 Task: Create a rule from the Routing list, Task moved to a section -> Set Priority in the project BitSoft , set the section as Done clear the priority
Action: Mouse moved to (837, 603)
Screenshot: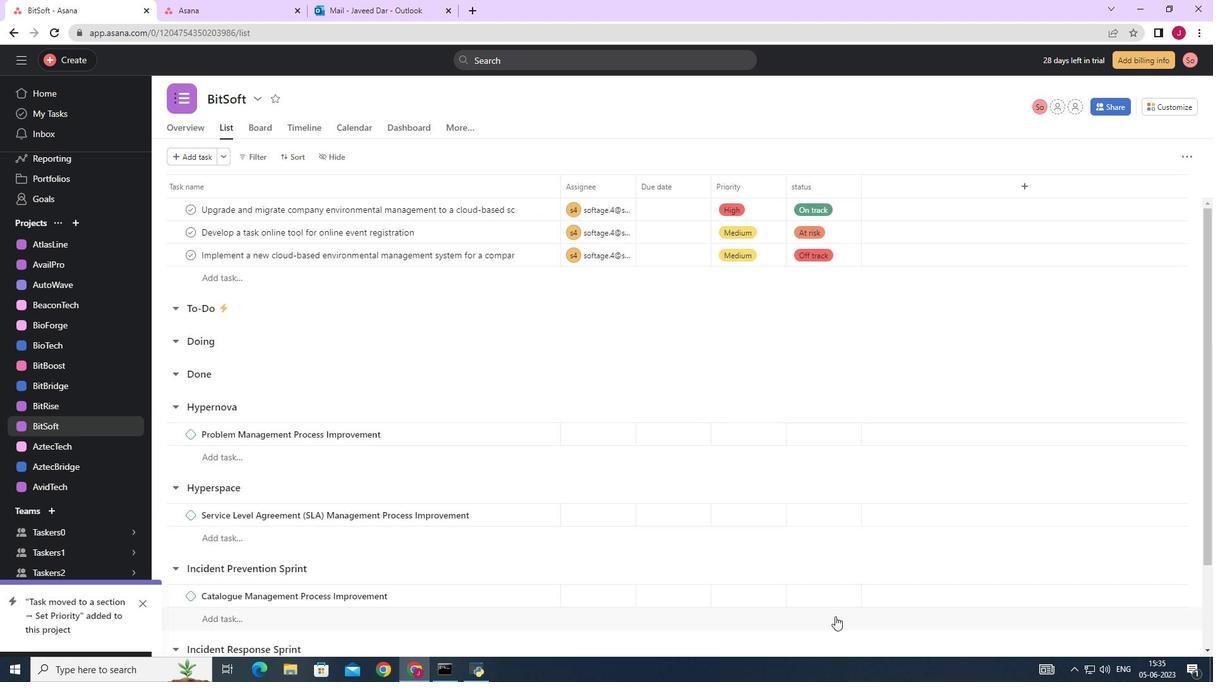 
Action: Mouse scrolled (837, 604) with delta (0, 0)
Screenshot: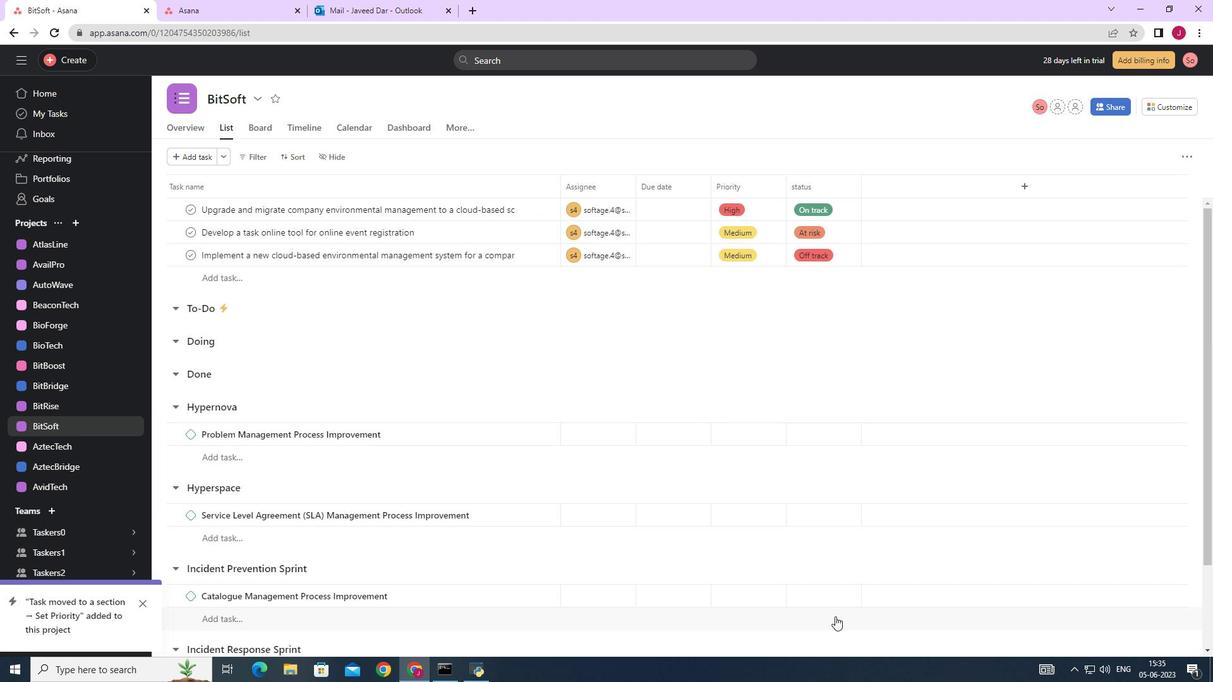 
Action: Mouse scrolled (837, 604) with delta (0, 0)
Screenshot: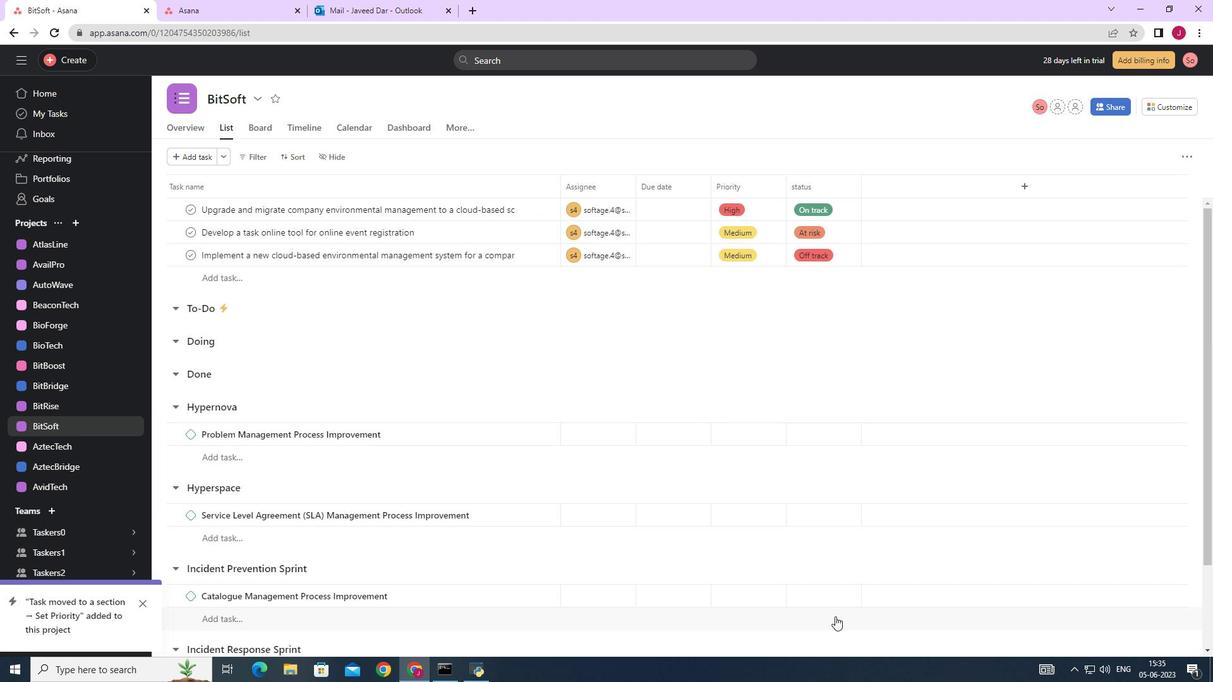 
Action: Mouse scrolled (837, 604) with delta (0, 0)
Screenshot: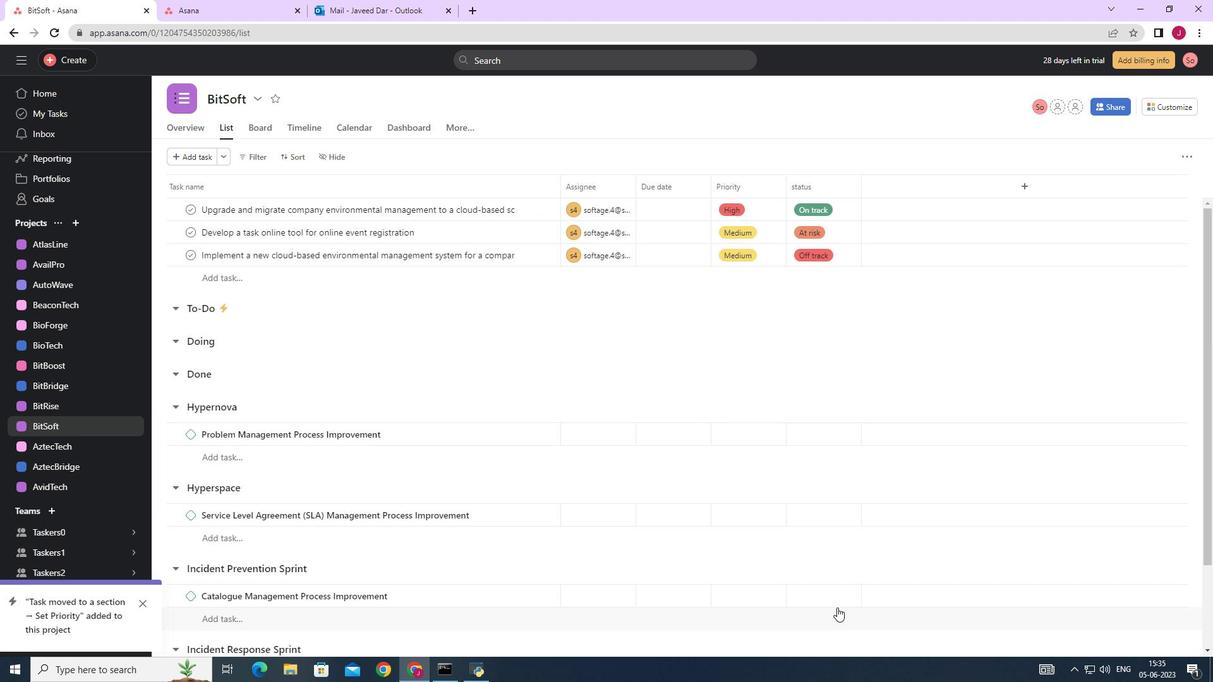 
Action: Mouse moved to (1180, 103)
Screenshot: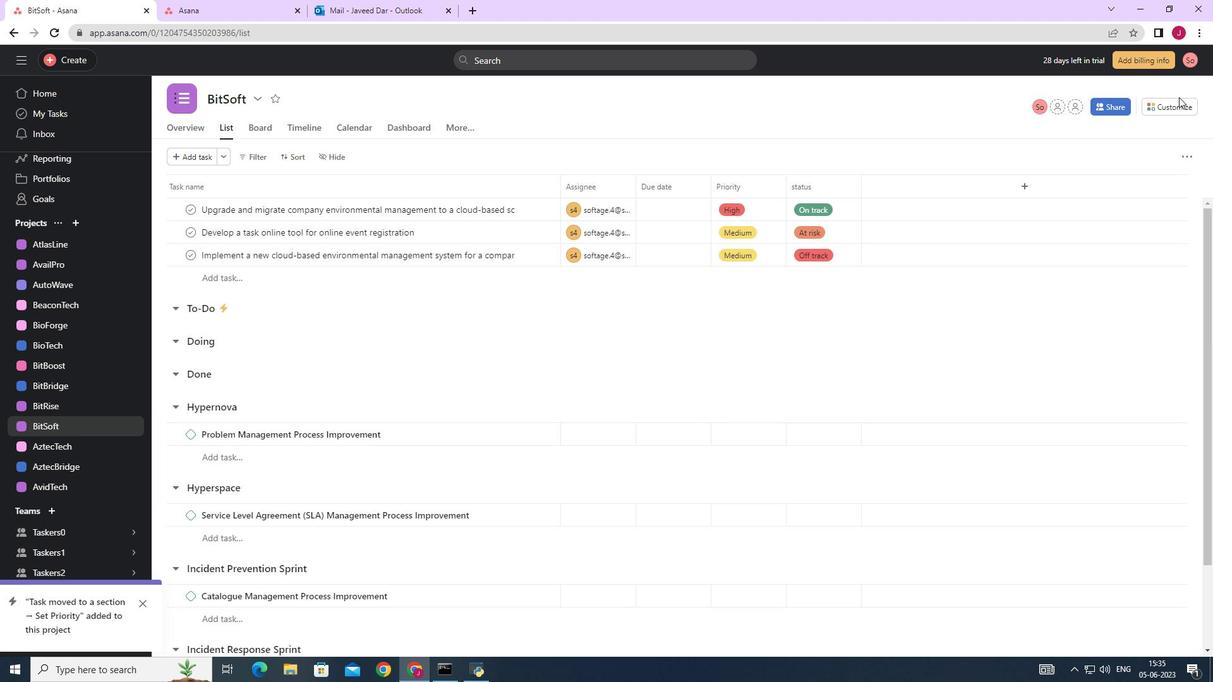 
Action: Mouse pressed left at (1180, 103)
Screenshot: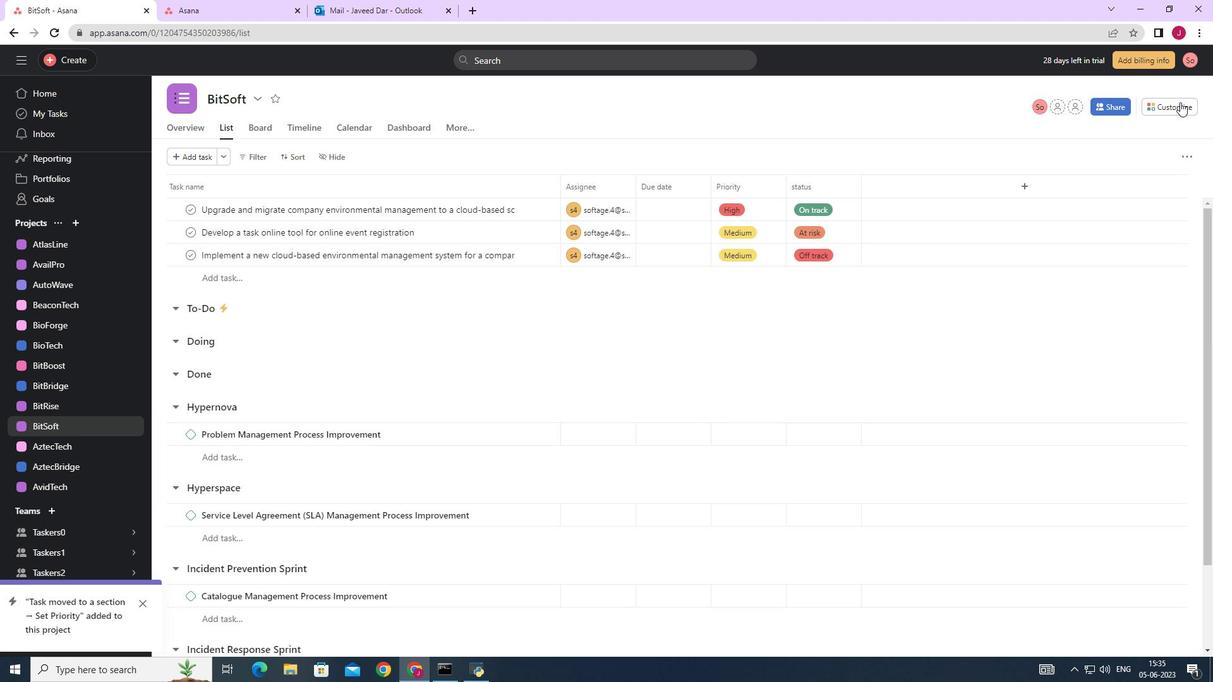 
Action: Mouse moved to (940, 281)
Screenshot: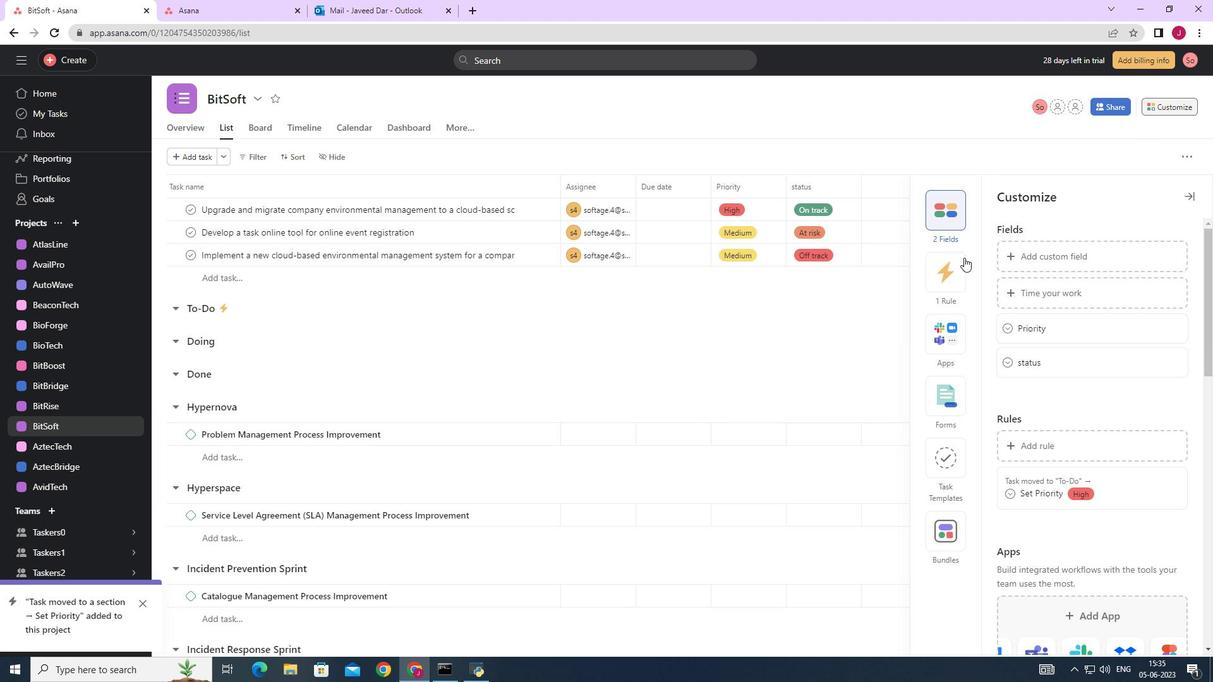 
Action: Mouse pressed left at (940, 281)
Screenshot: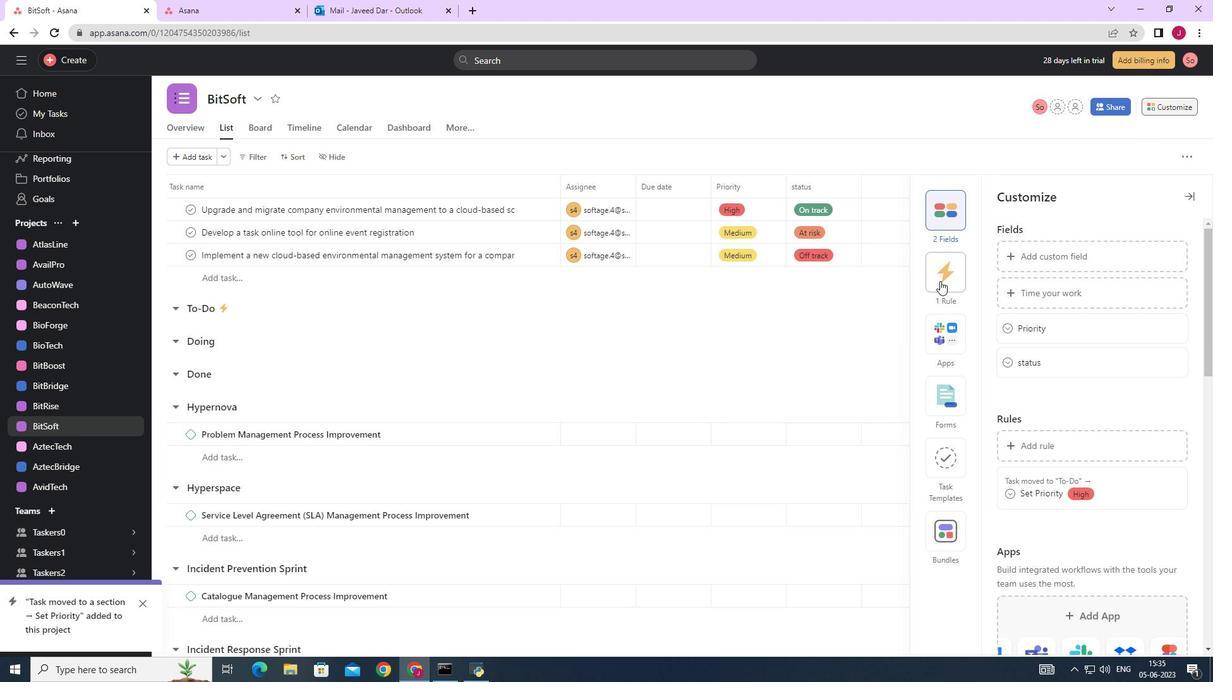 
Action: Mouse moved to (1048, 258)
Screenshot: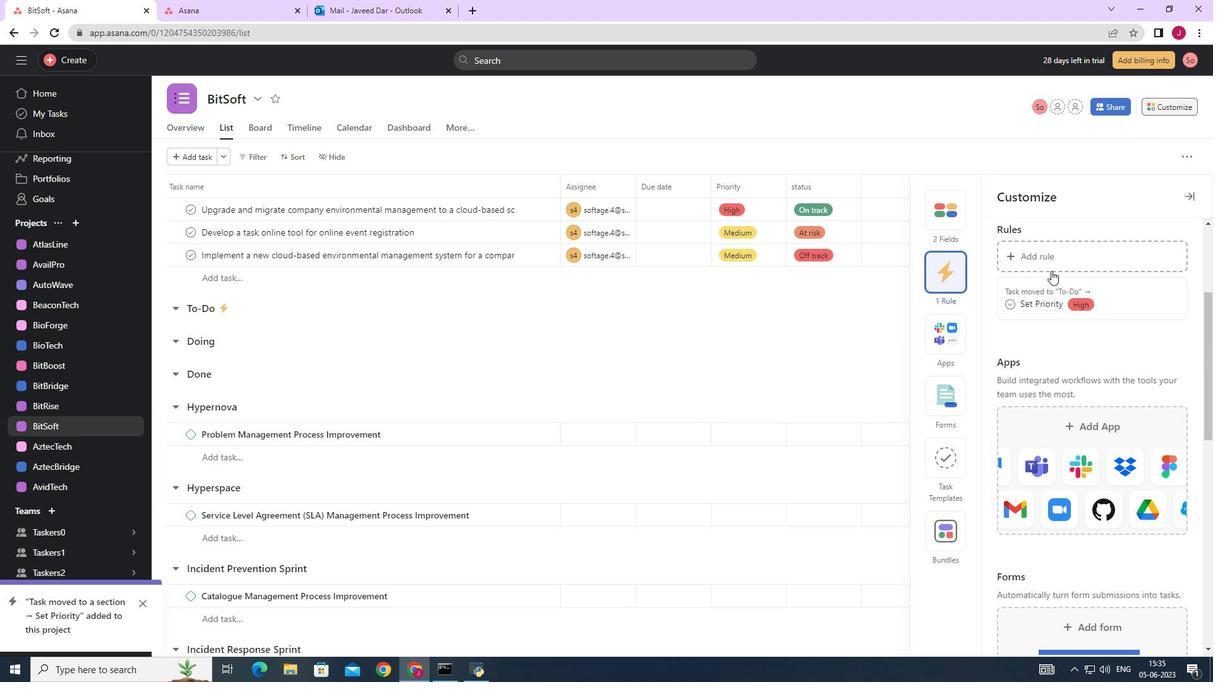 
Action: Mouse pressed left at (1048, 258)
Screenshot: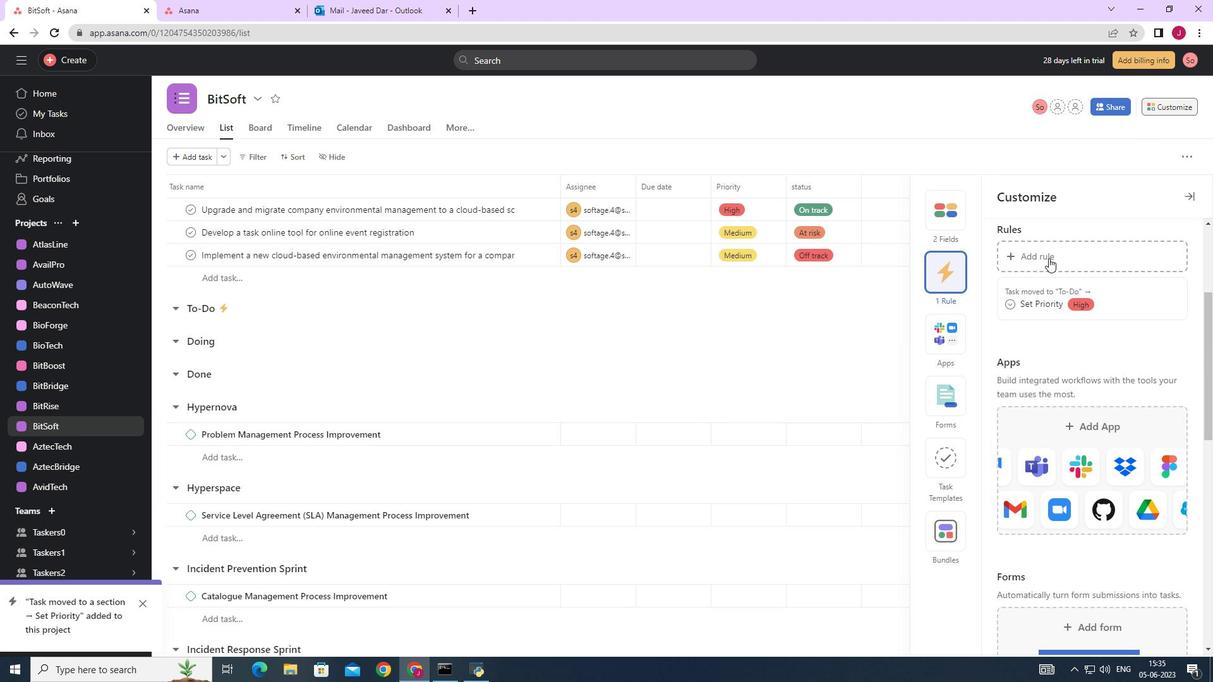
Action: Mouse moved to (266, 166)
Screenshot: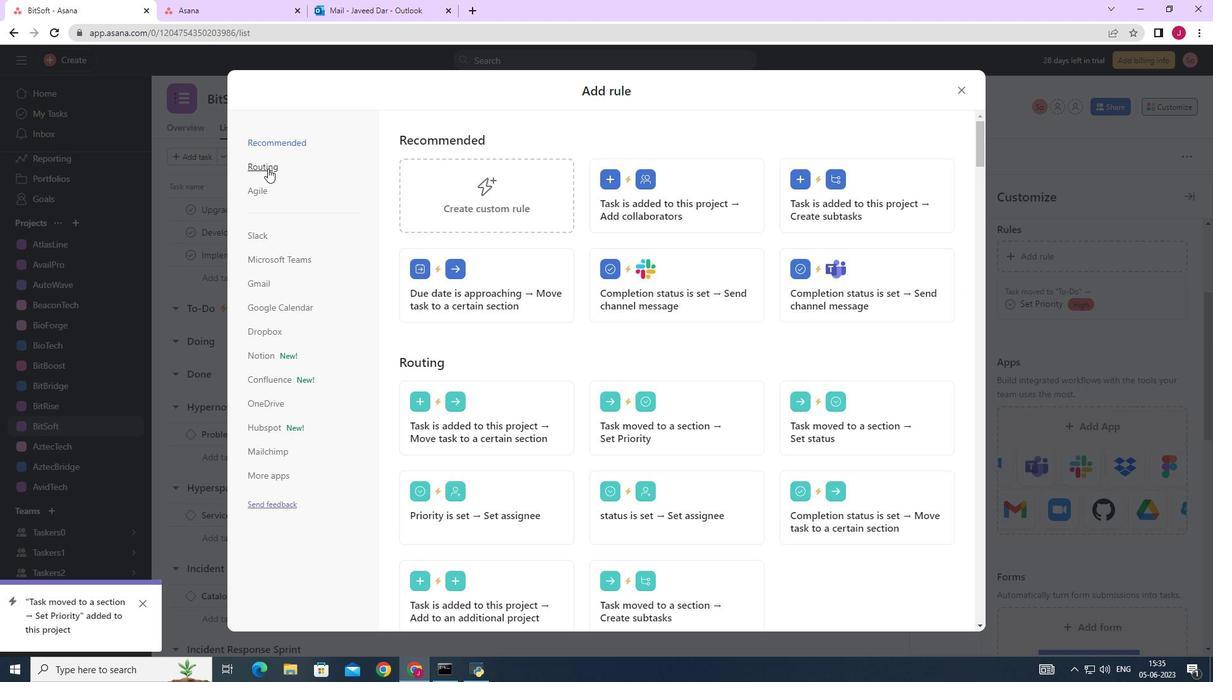 
Action: Mouse pressed left at (266, 166)
Screenshot: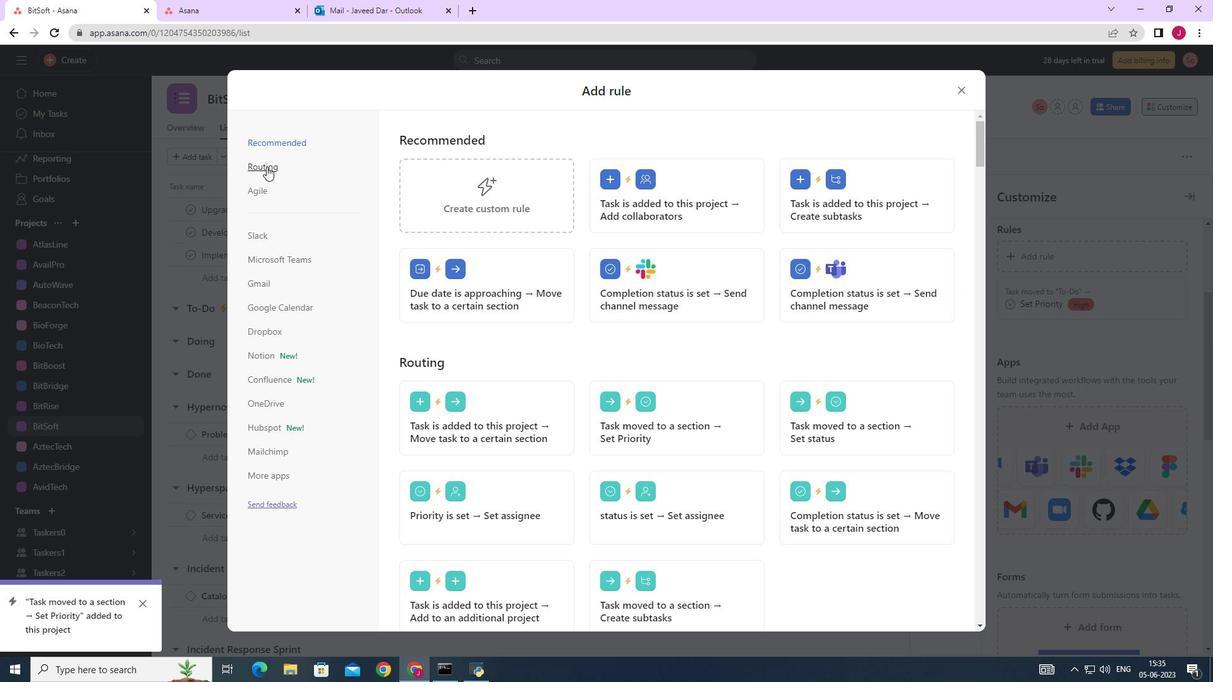 
Action: Mouse moved to (672, 198)
Screenshot: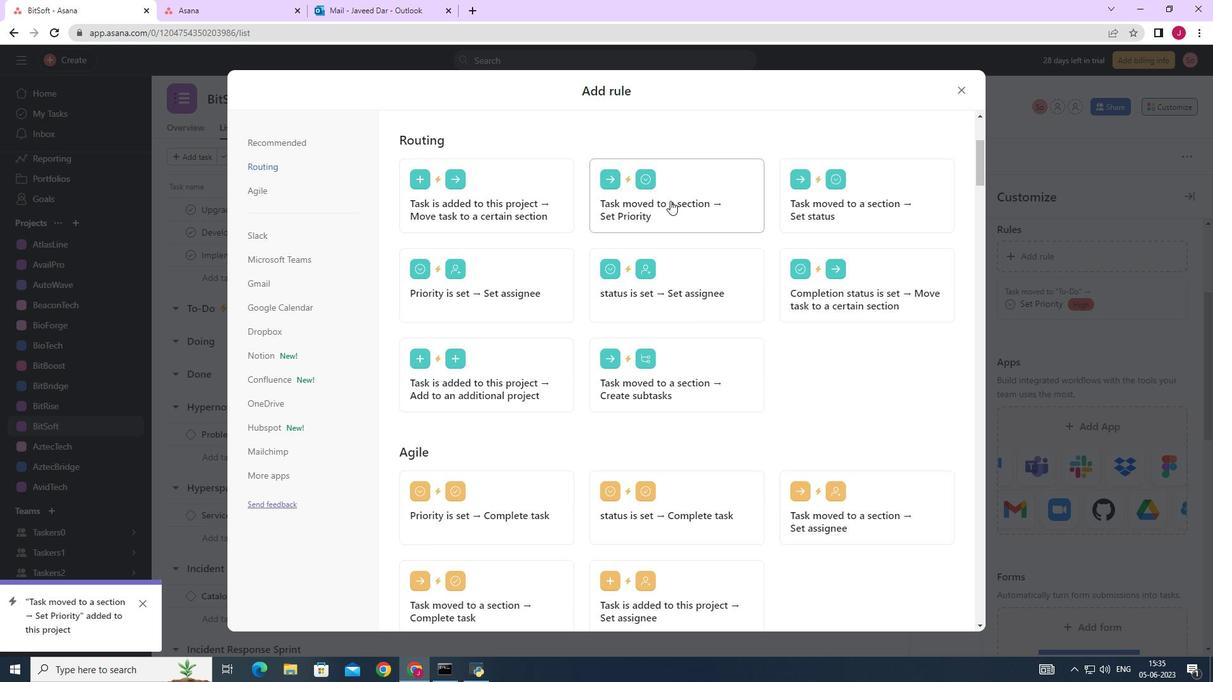 
Action: Mouse pressed left at (672, 198)
Screenshot: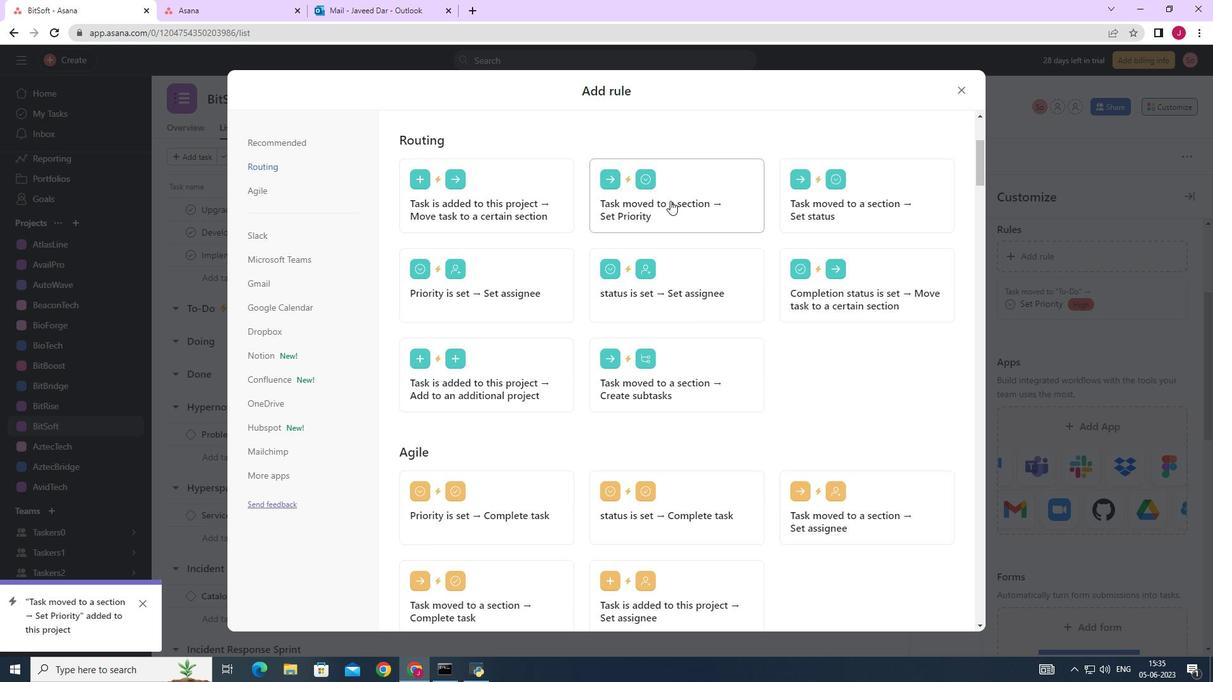 
Action: Mouse moved to (441, 336)
Screenshot: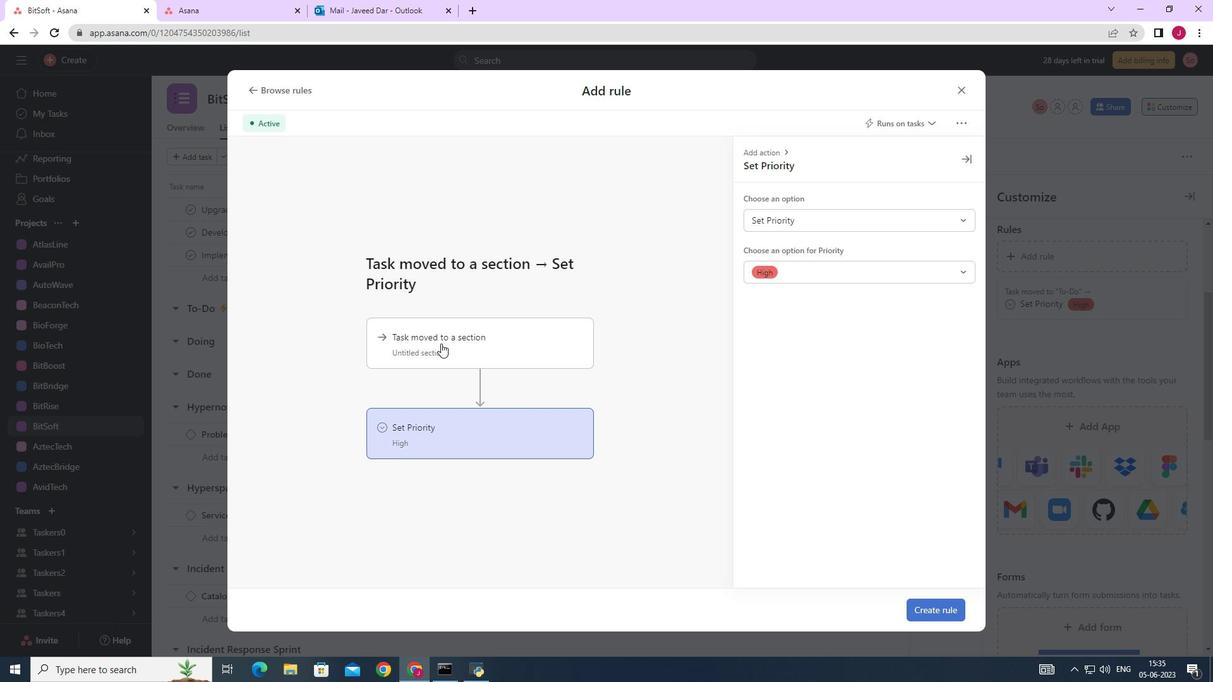 
Action: Mouse pressed left at (441, 336)
Screenshot: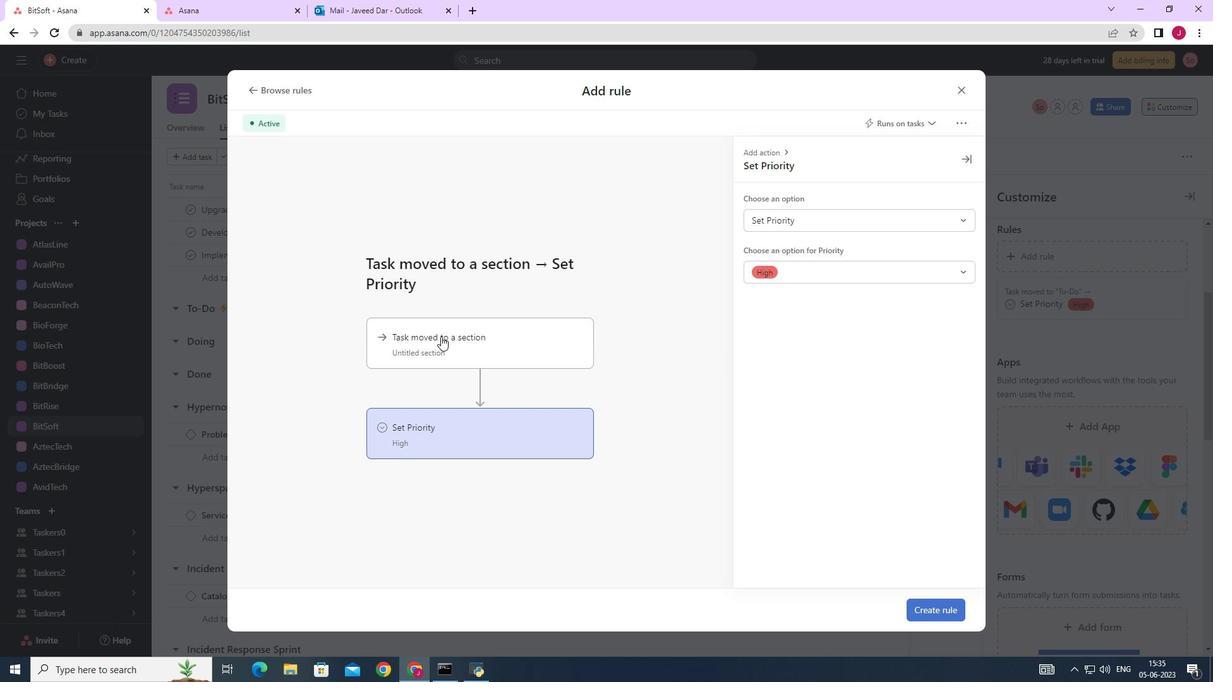 
Action: Mouse moved to (772, 213)
Screenshot: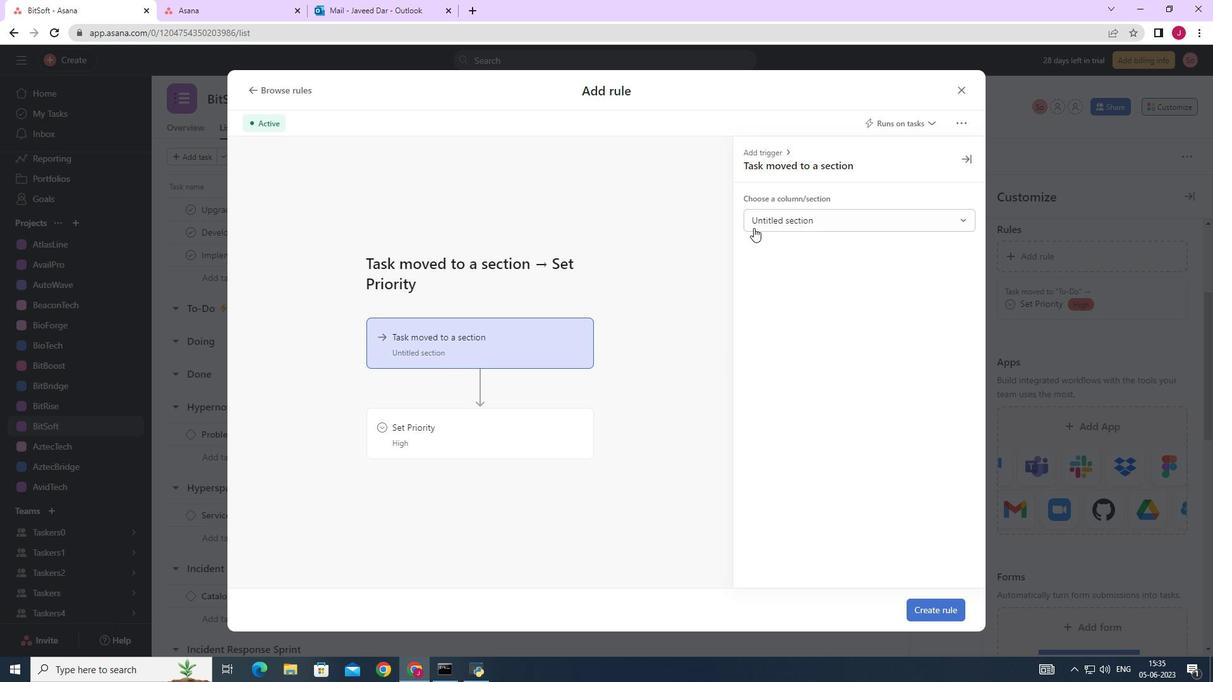 
Action: Mouse pressed left at (772, 213)
Screenshot: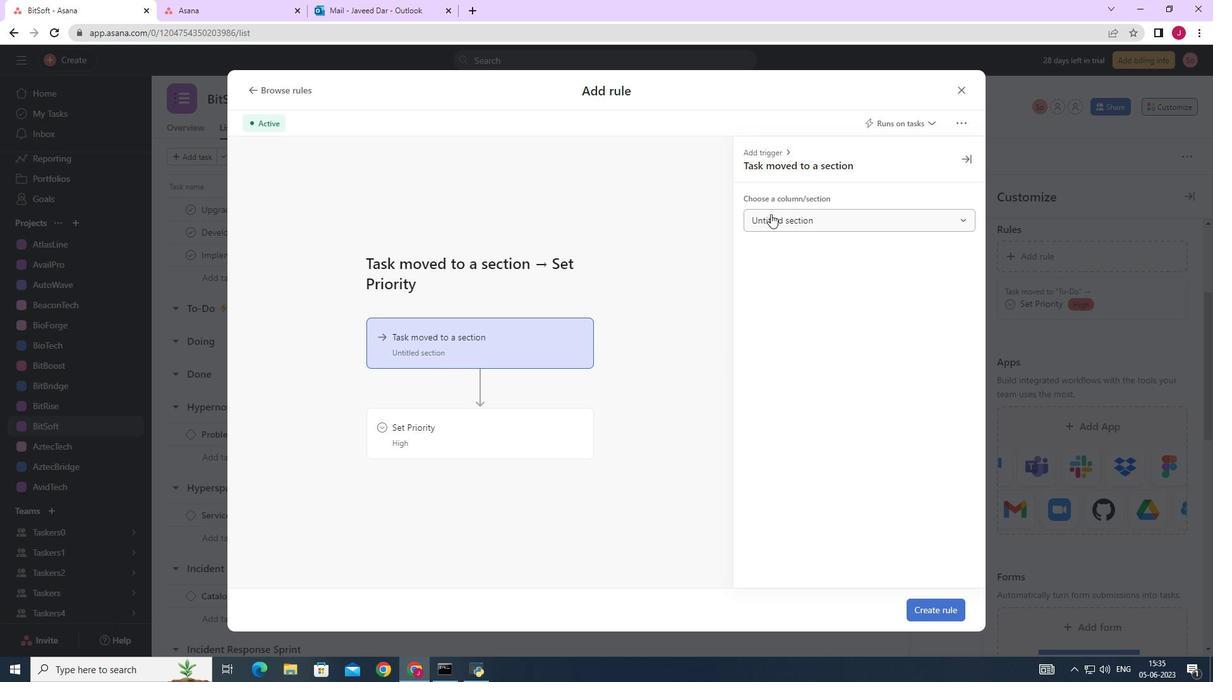 
Action: Mouse moved to (785, 313)
Screenshot: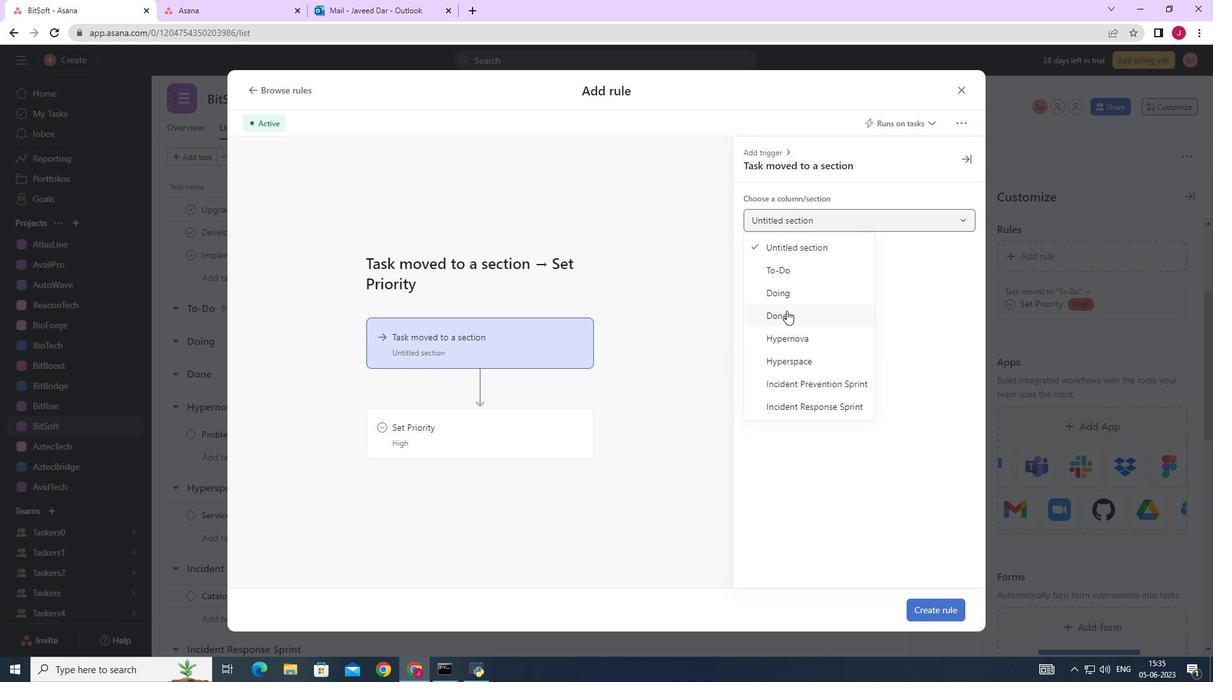 
Action: Mouse pressed left at (785, 313)
Screenshot: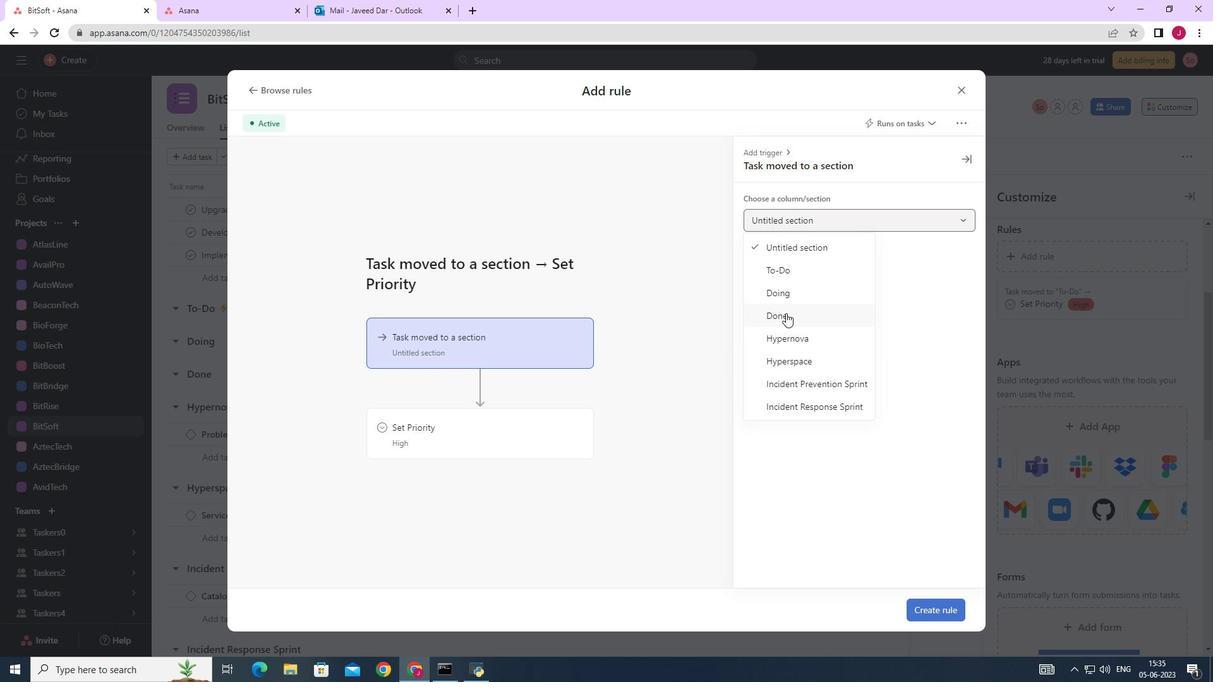 
Action: Mouse moved to (494, 435)
Screenshot: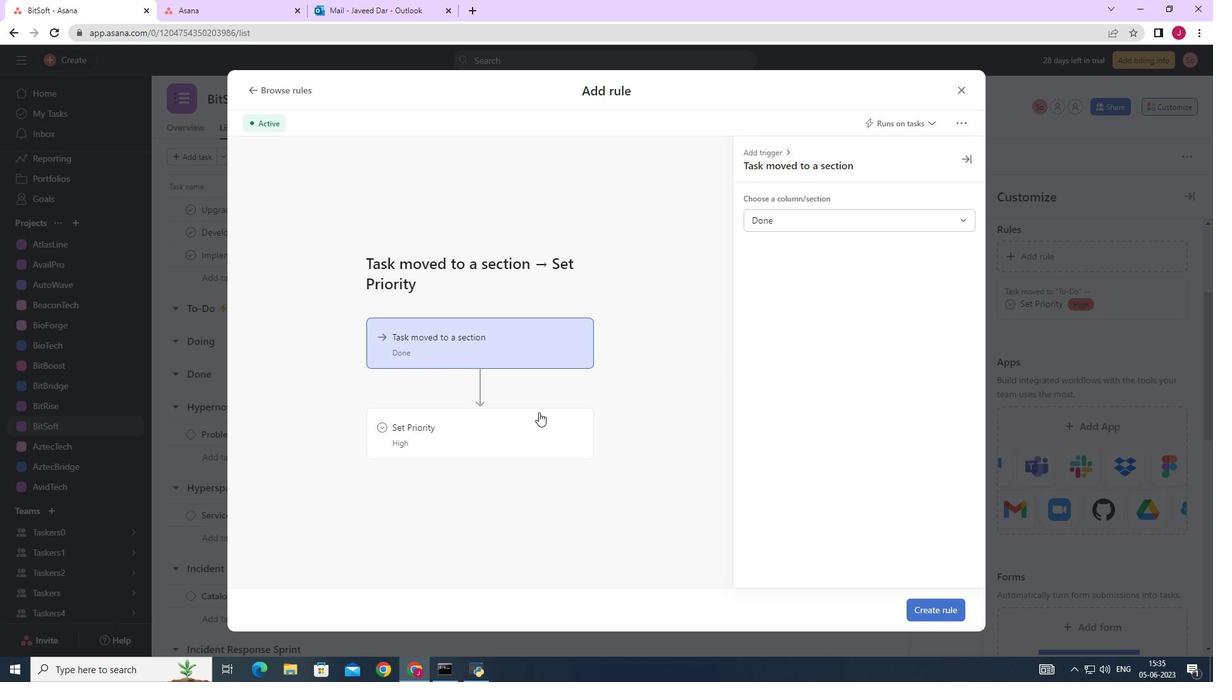 
Action: Mouse pressed left at (494, 435)
Screenshot: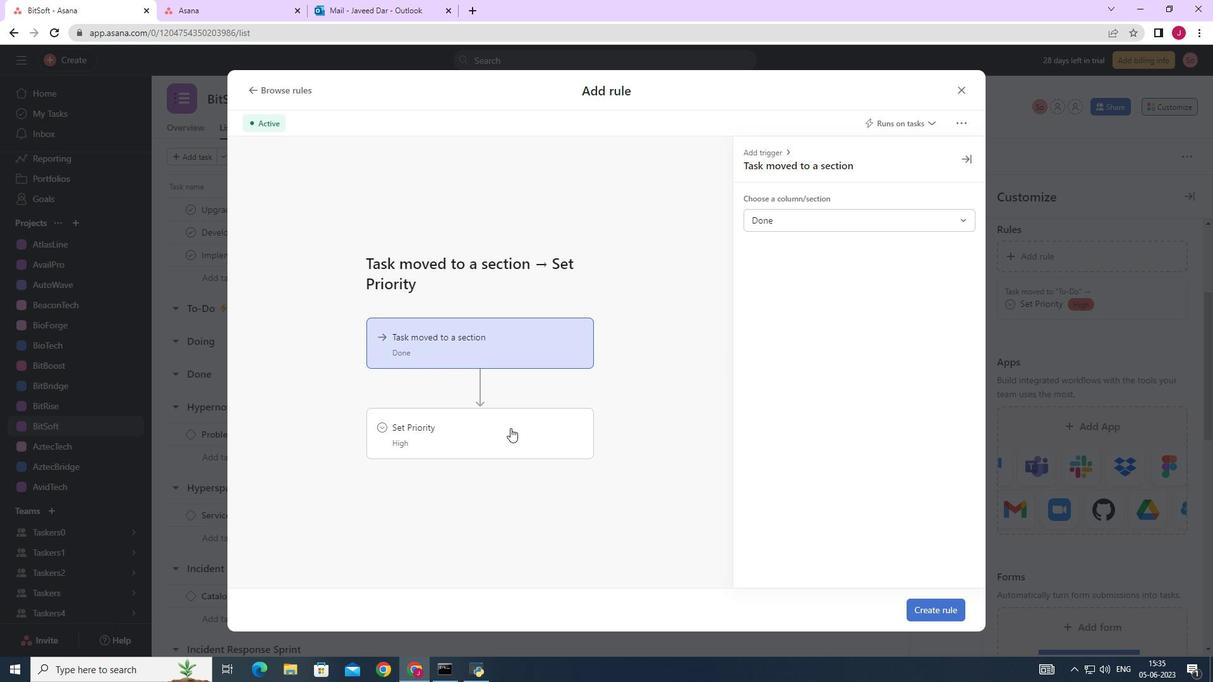 
Action: Mouse moved to (815, 214)
Screenshot: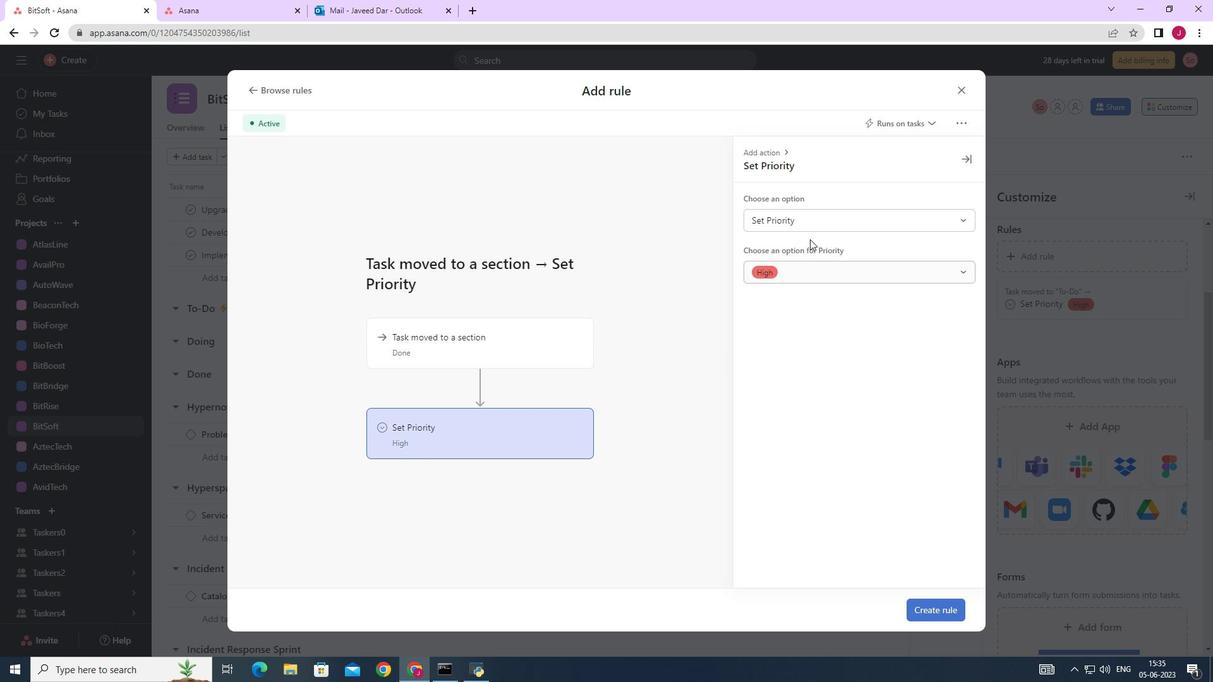 
Action: Mouse pressed left at (815, 214)
Screenshot: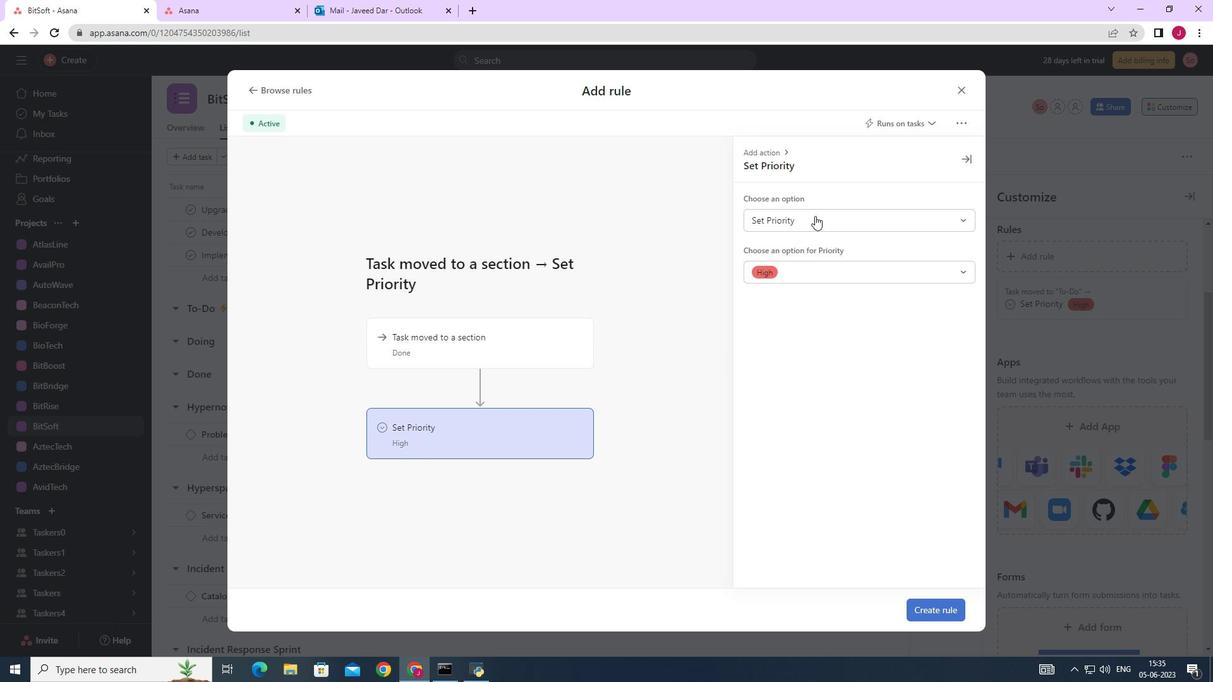
Action: Mouse moved to (808, 274)
Screenshot: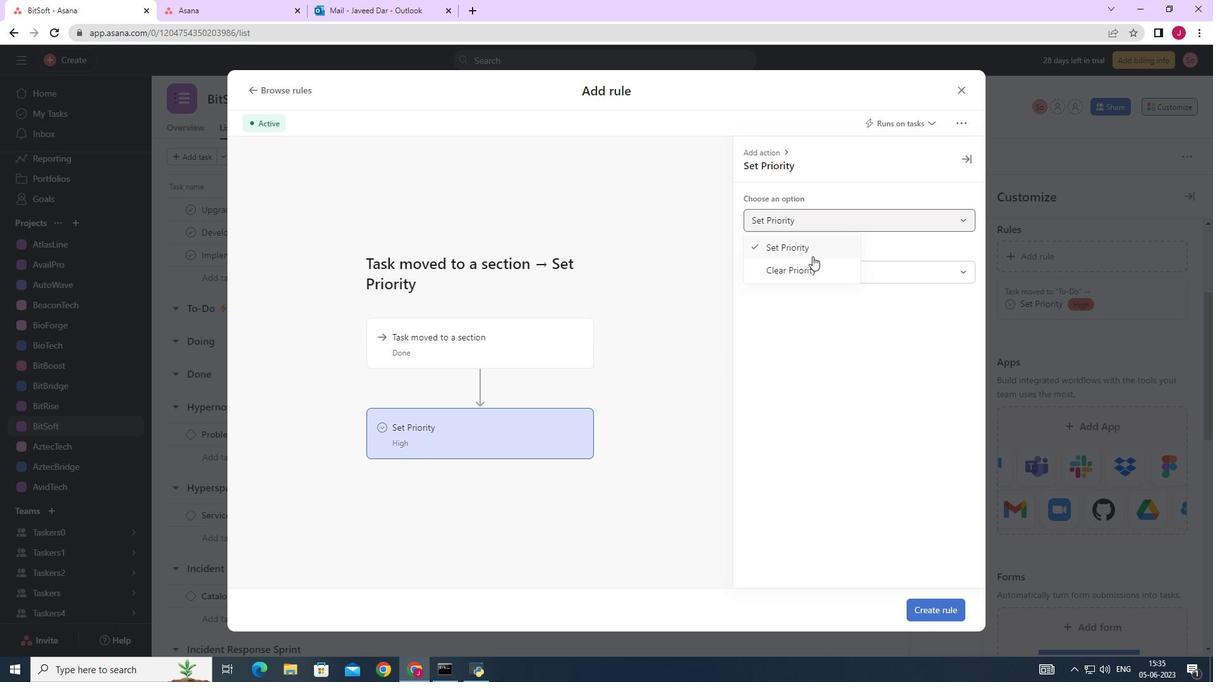 
Action: Mouse pressed left at (808, 274)
Screenshot: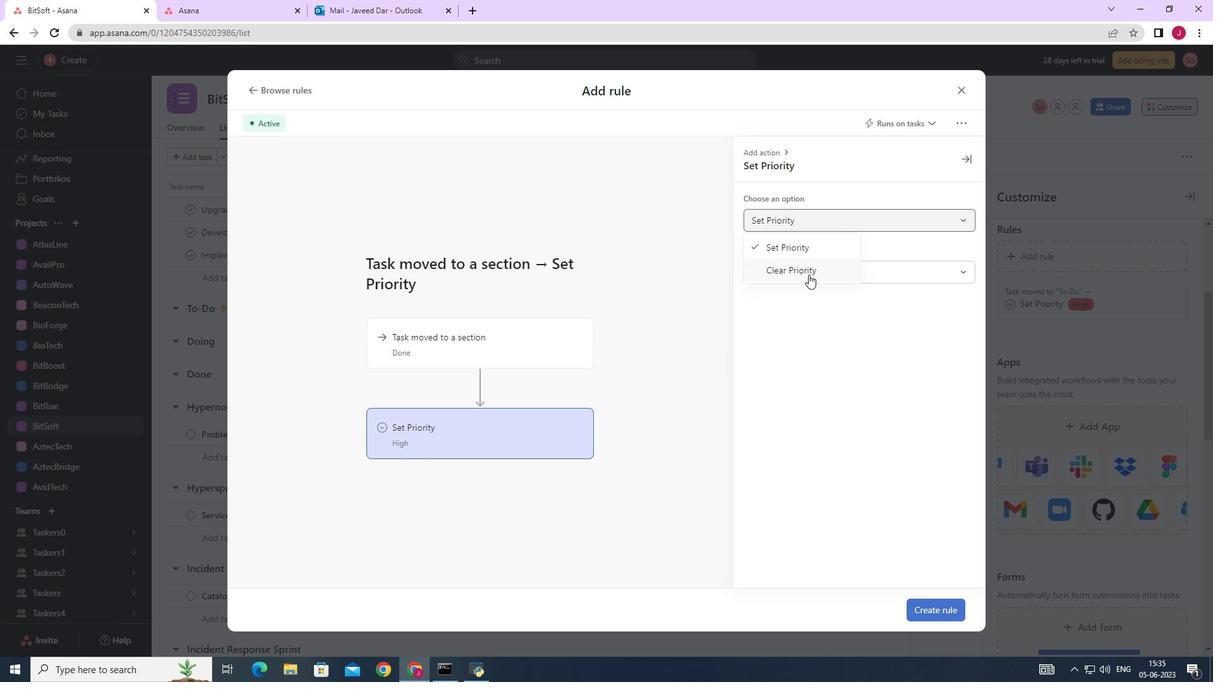 
Action: Mouse moved to (935, 614)
Screenshot: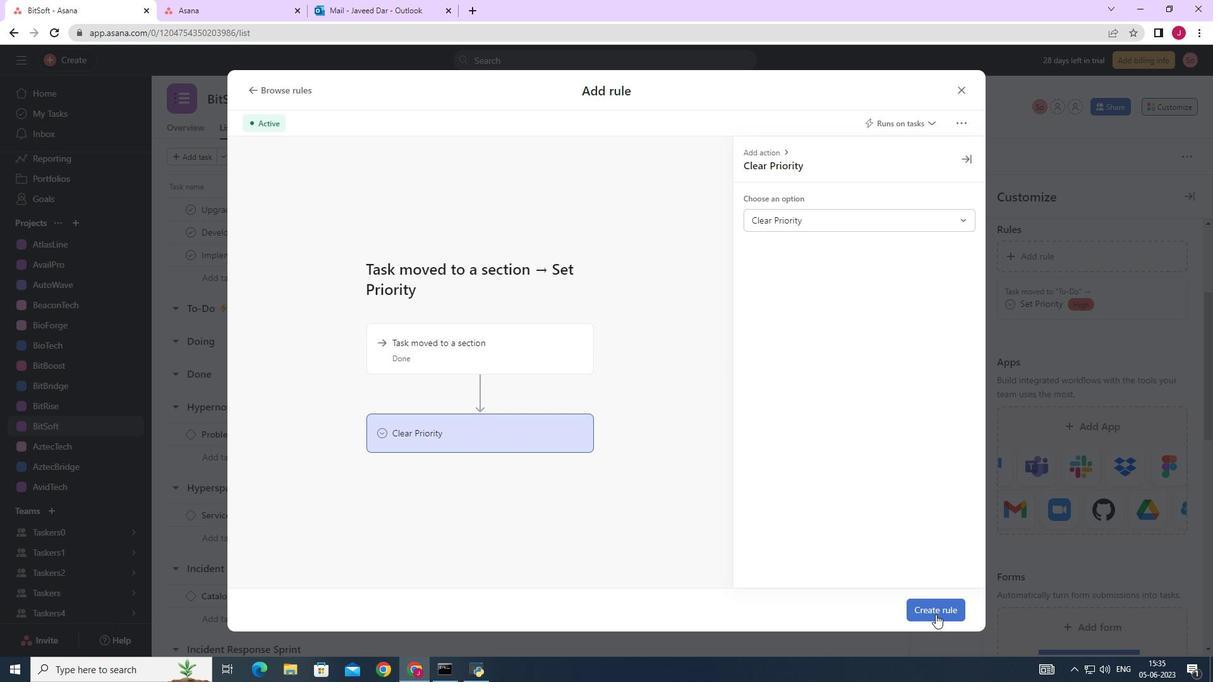 
Action: Mouse pressed left at (935, 614)
Screenshot: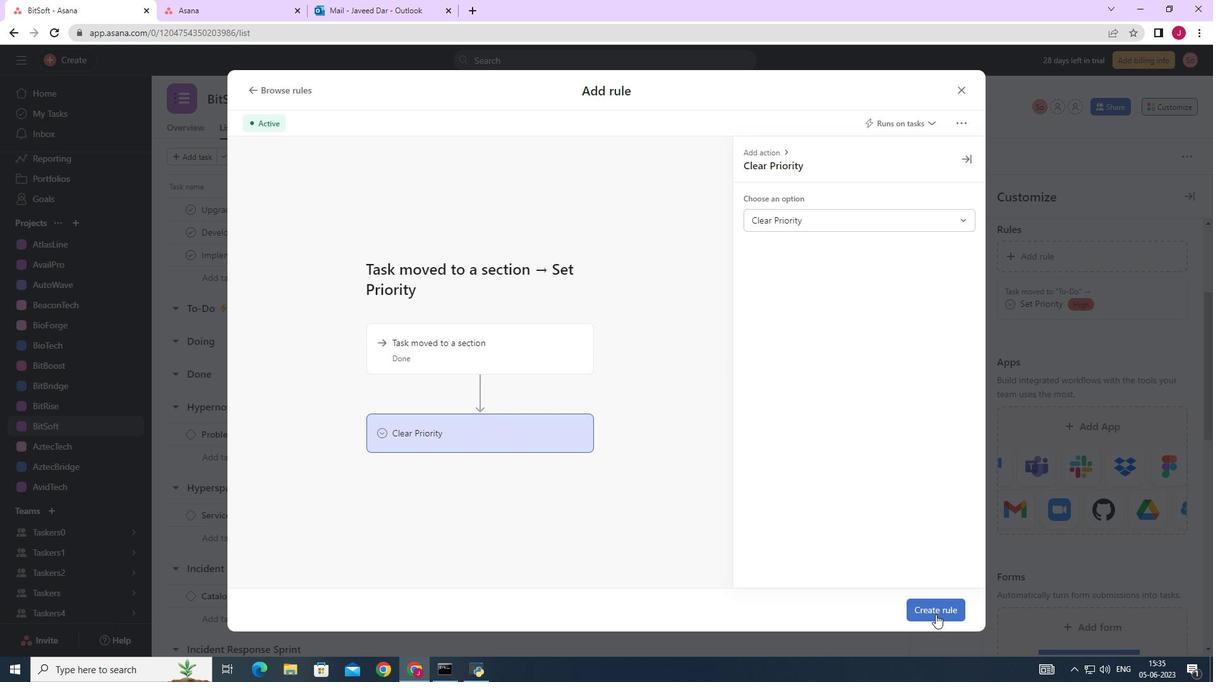 
Action: Mouse moved to (1190, 181)
Screenshot: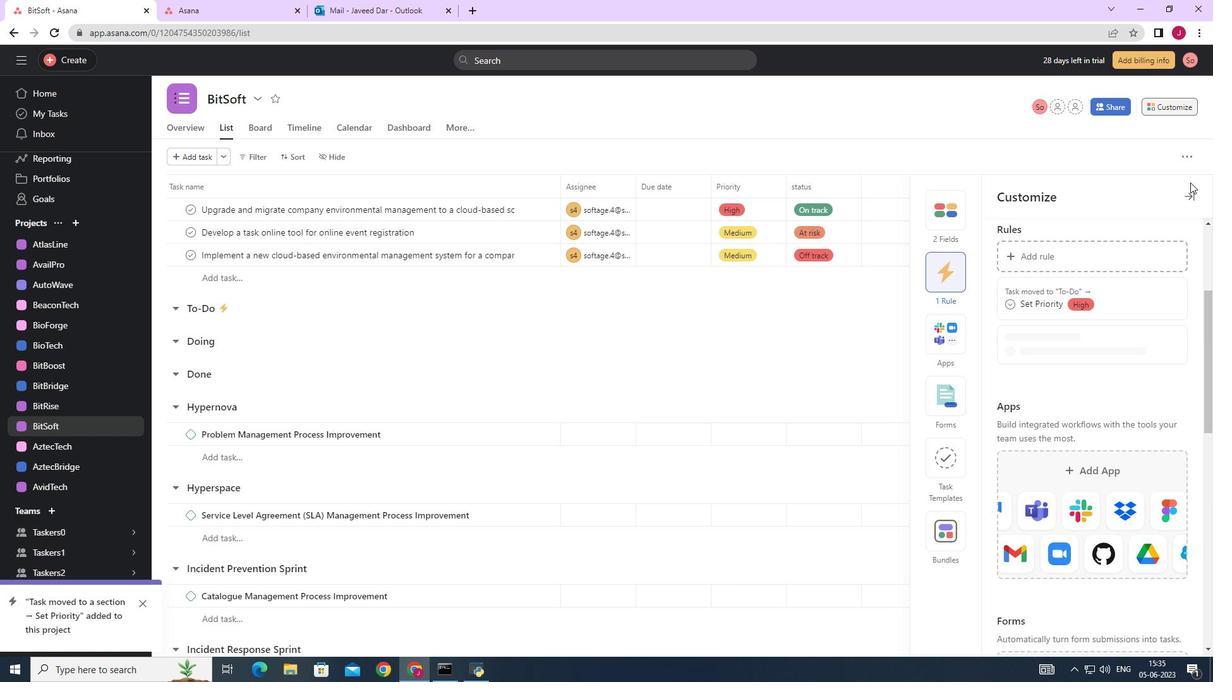 
